 Task: Add United Kingdom.
Action: Mouse moved to (380, 93)
Screenshot: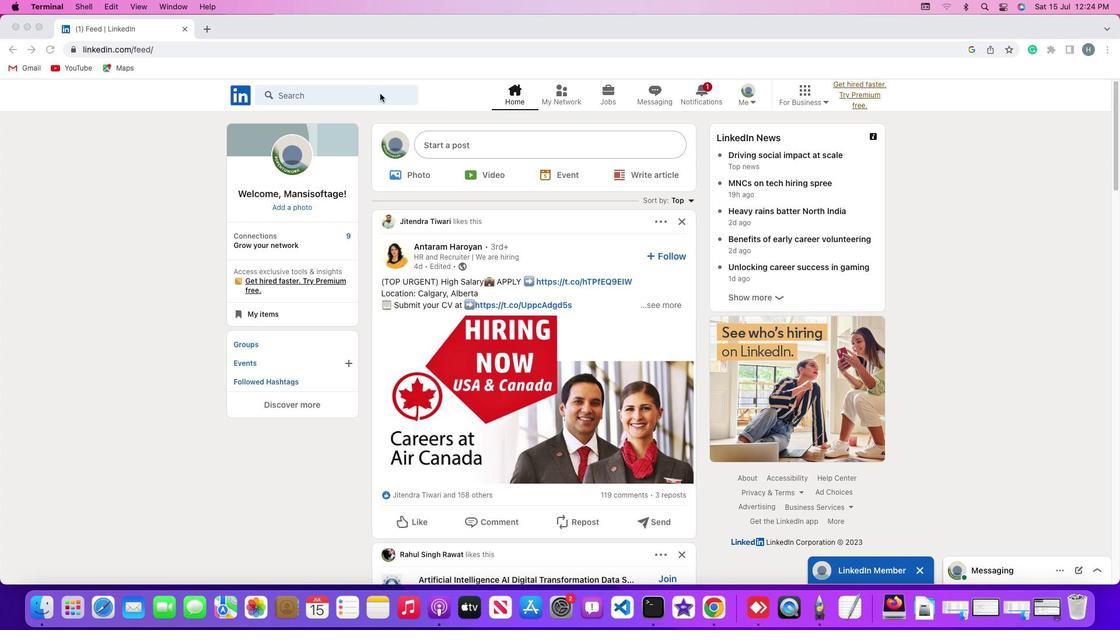 
Action: Mouse pressed left at (380, 93)
Screenshot: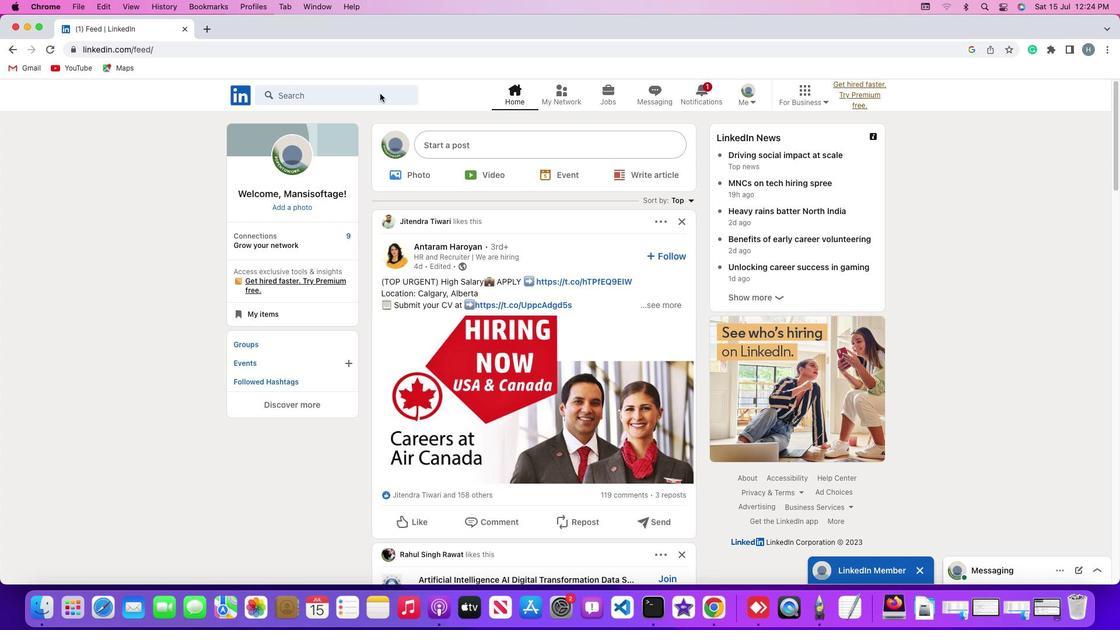 
Action: Mouse pressed left at (380, 93)
Screenshot: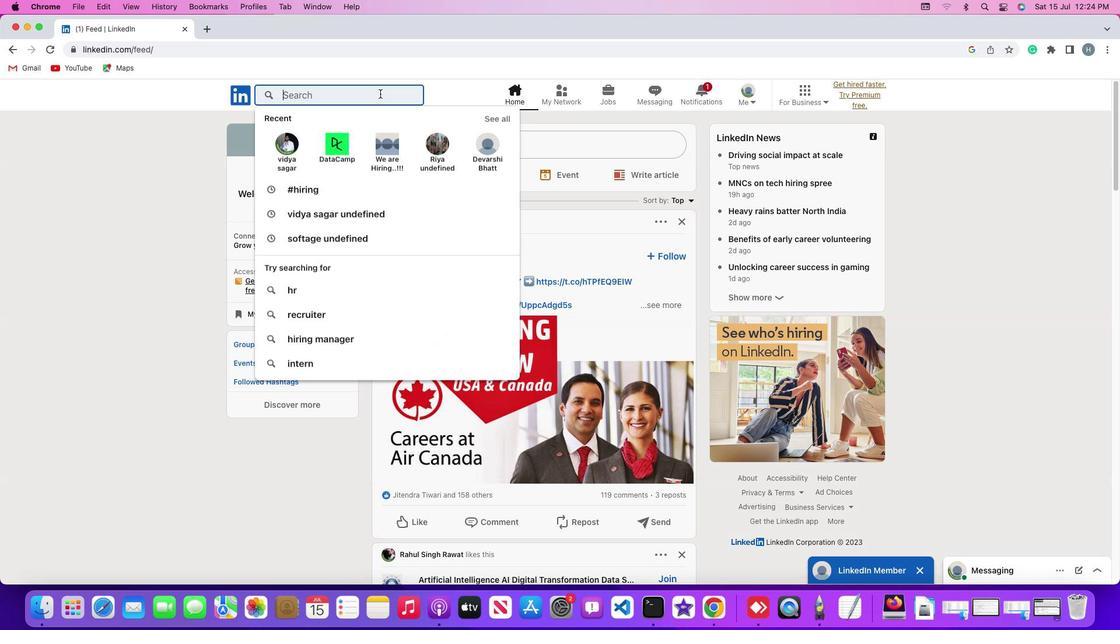 
Action: Mouse moved to (380, 93)
Screenshot: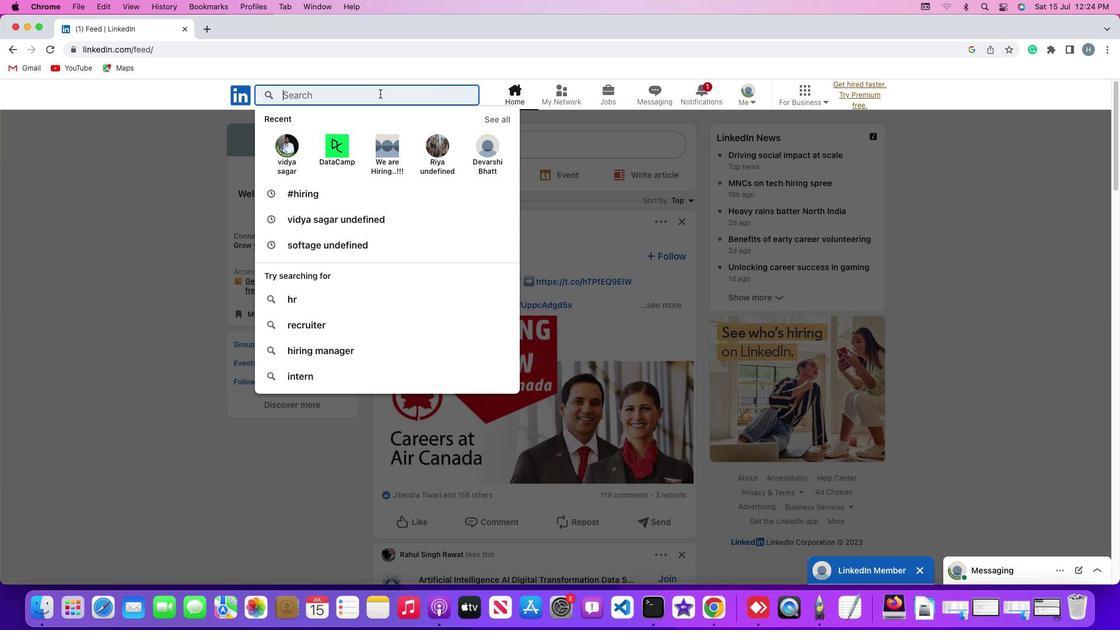 
Action: Key pressed Key.shift'#''h''i''r''i''n''g'Key.enter
Screenshot: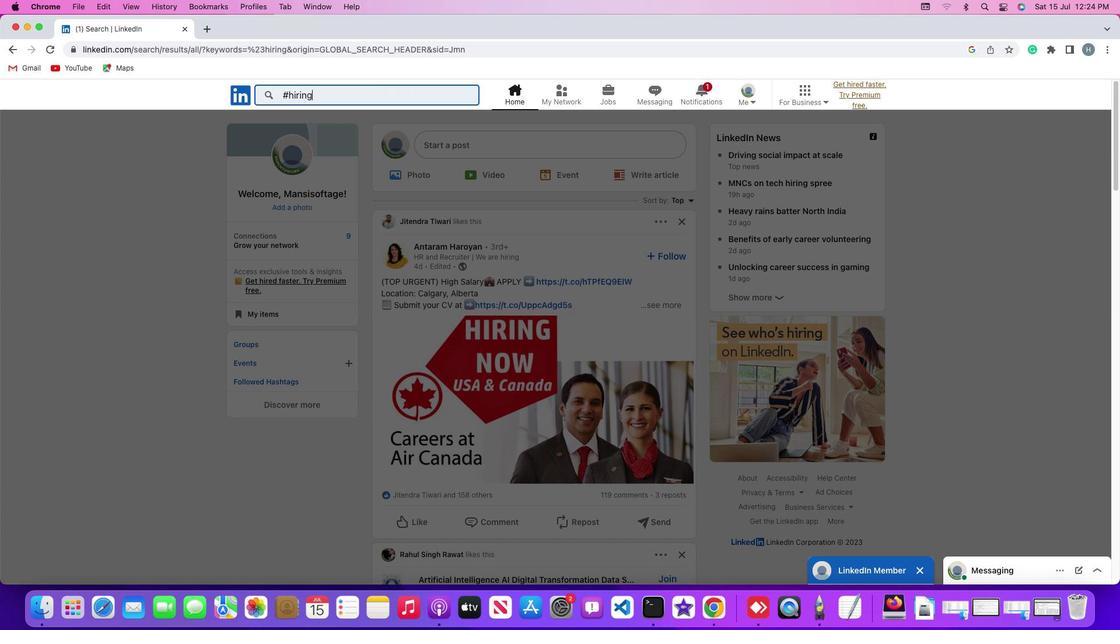 
Action: Mouse moved to (394, 123)
Screenshot: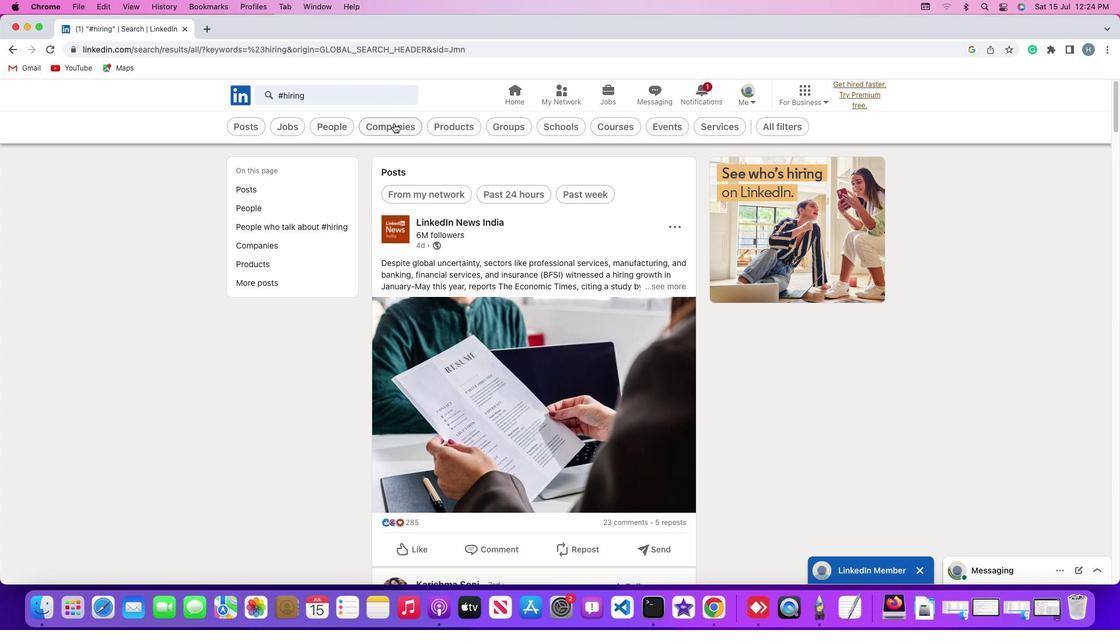 
Action: Mouse pressed left at (394, 123)
Screenshot: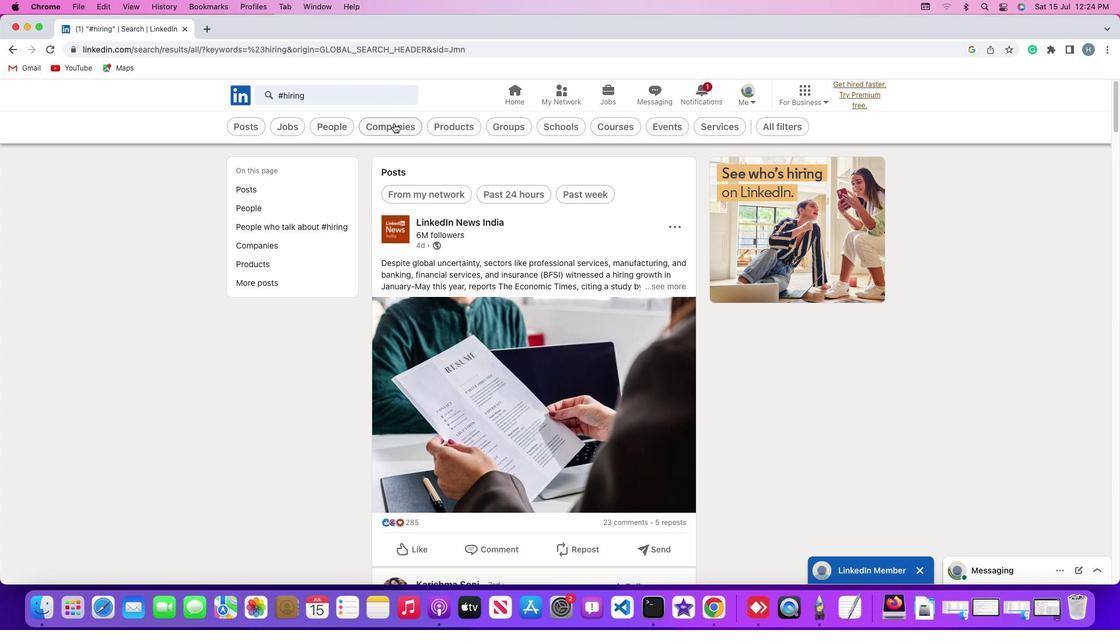 
Action: Mouse moved to (368, 124)
Screenshot: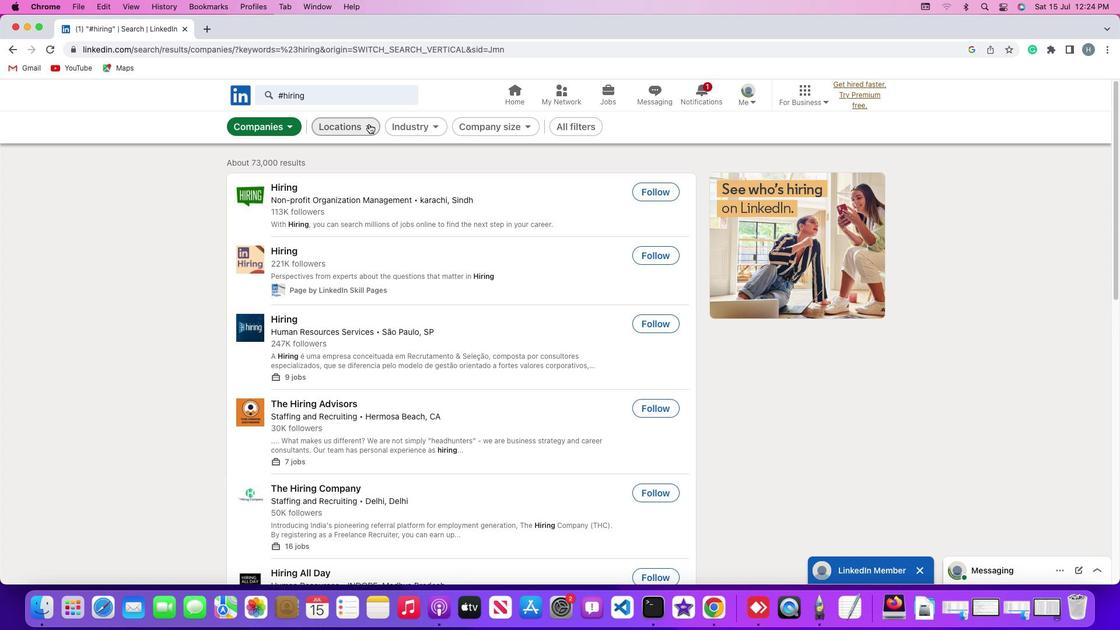 
Action: Mouse pressed left at (368, 124)
Screenshot: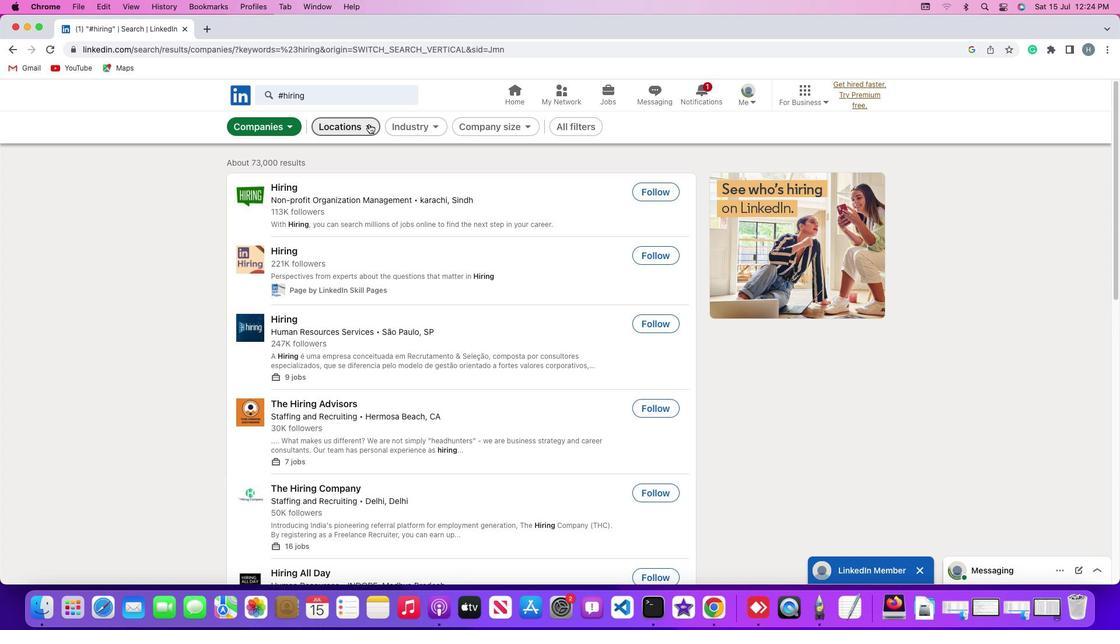 
Action: Mouse moved to (368, 161)
Screenshot: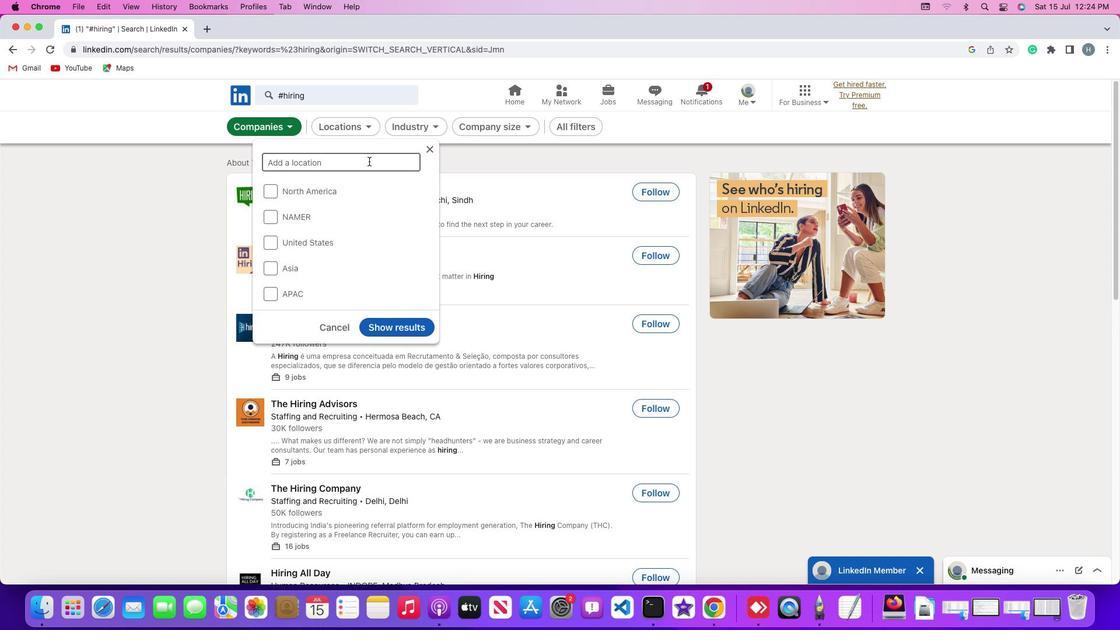
Action: Mouse pressed left at (368, 161)
Screenshot: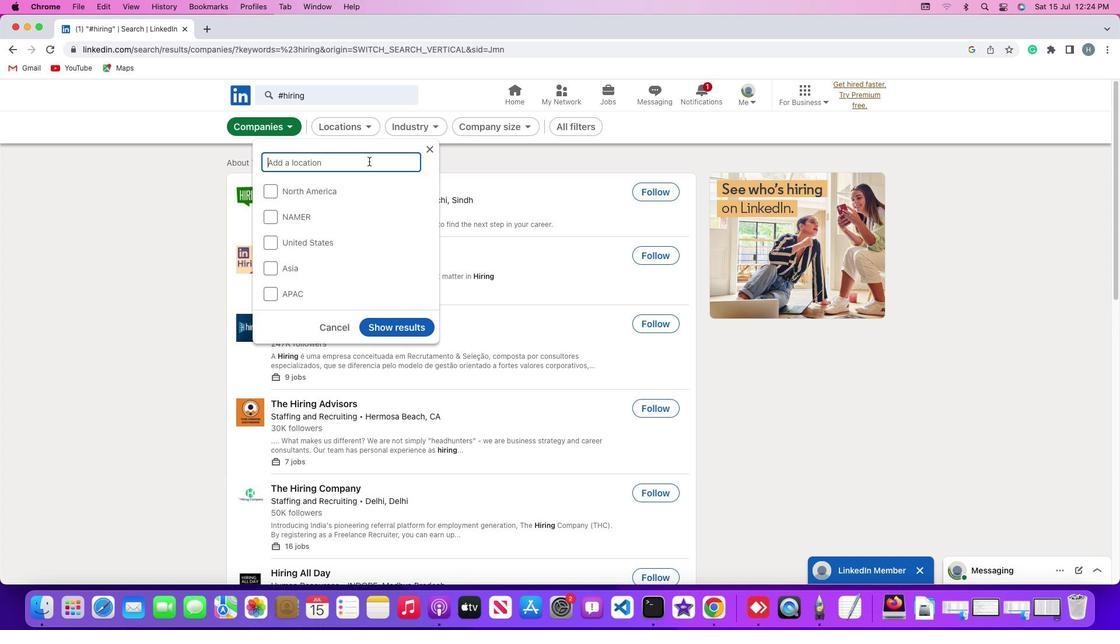 
Action: Mouse moved to (371, 159)
Screenshot: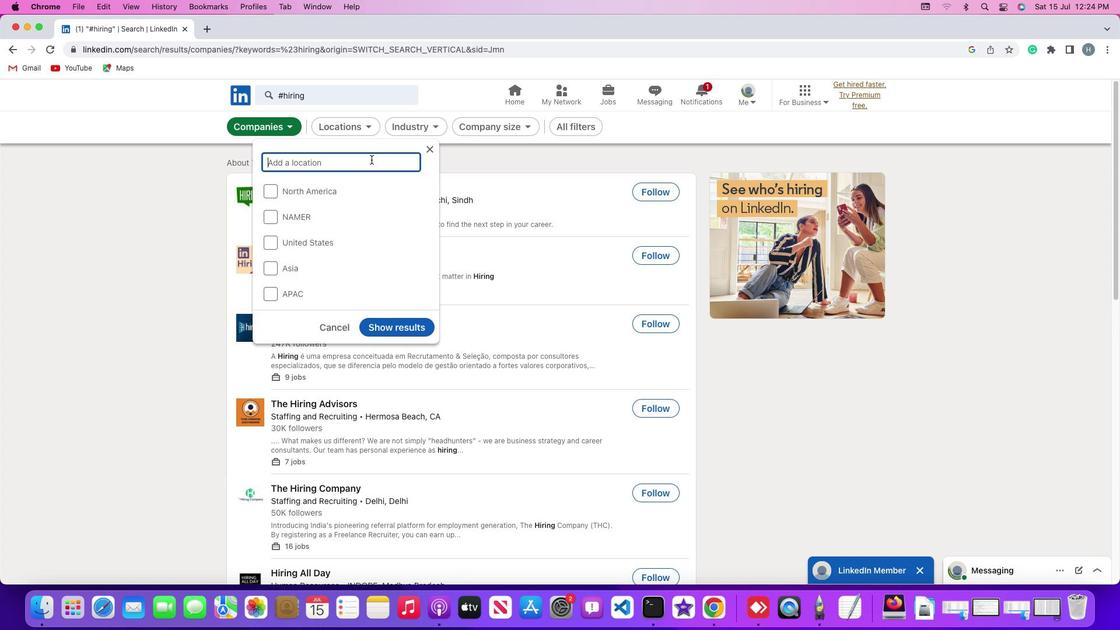 
Action: Key pressed Key.shift'U''n''i''t''e''d'Key.spaceKey.shift'K''i''n'
Screenshot: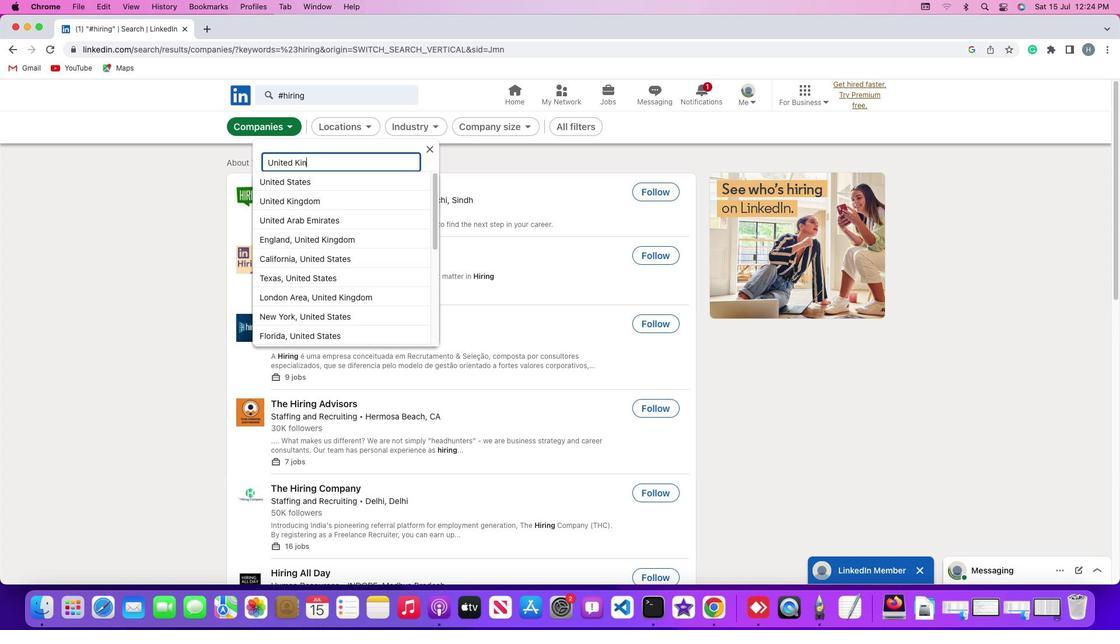 
Action: Mouse moved to (364, 179)
Screenshot: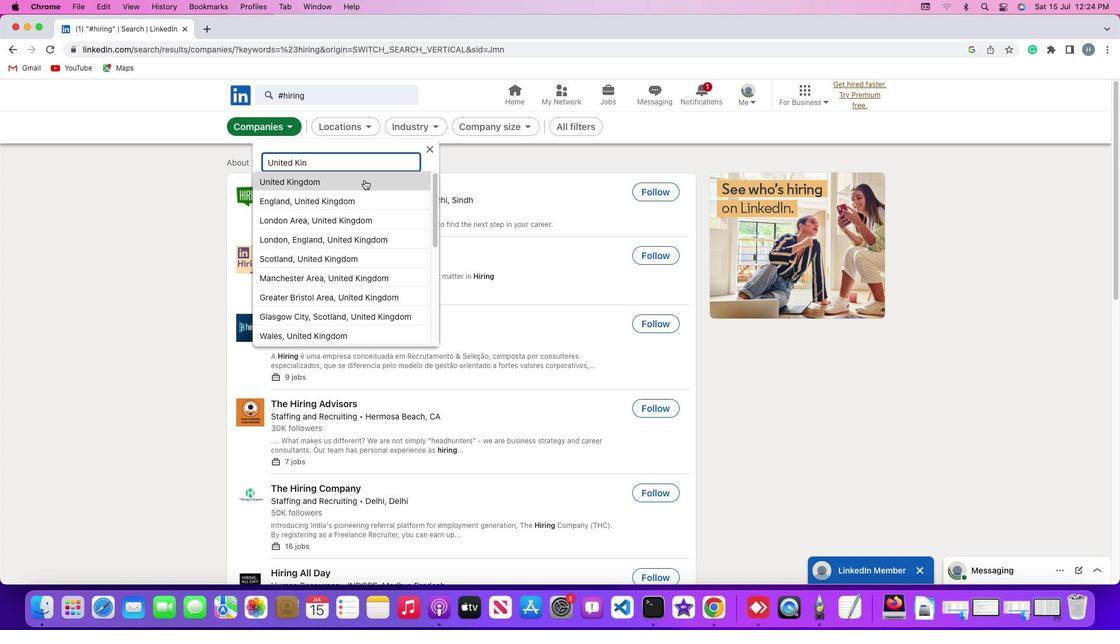 
Action: Mouse pressed left at (364, 179)
Screenshot: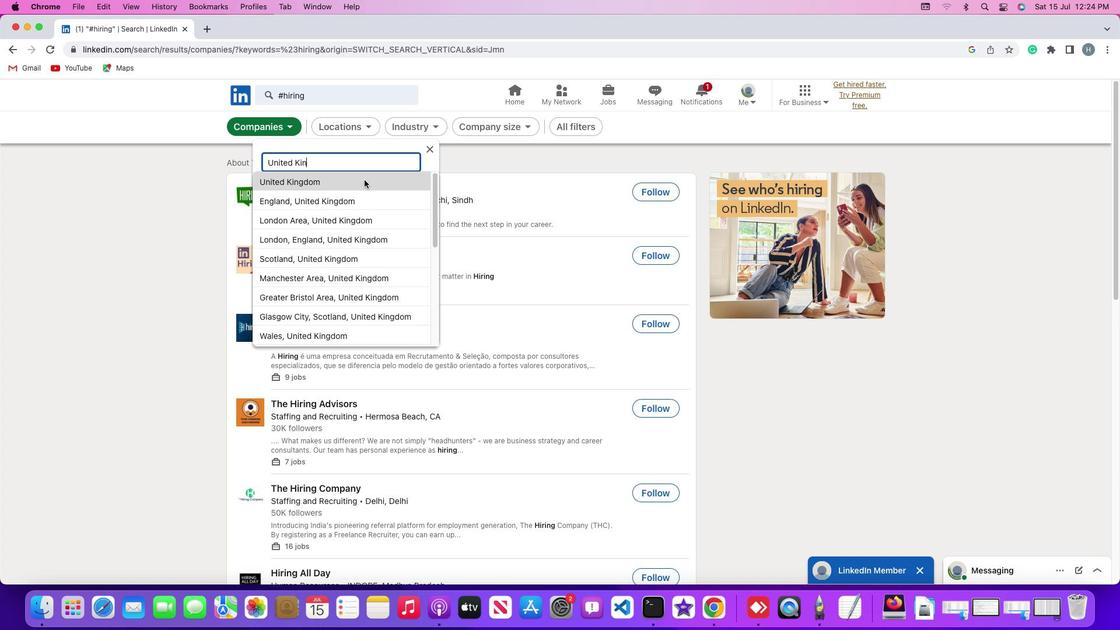 
Action: Mouse moved to (516, 208)
Screenshot: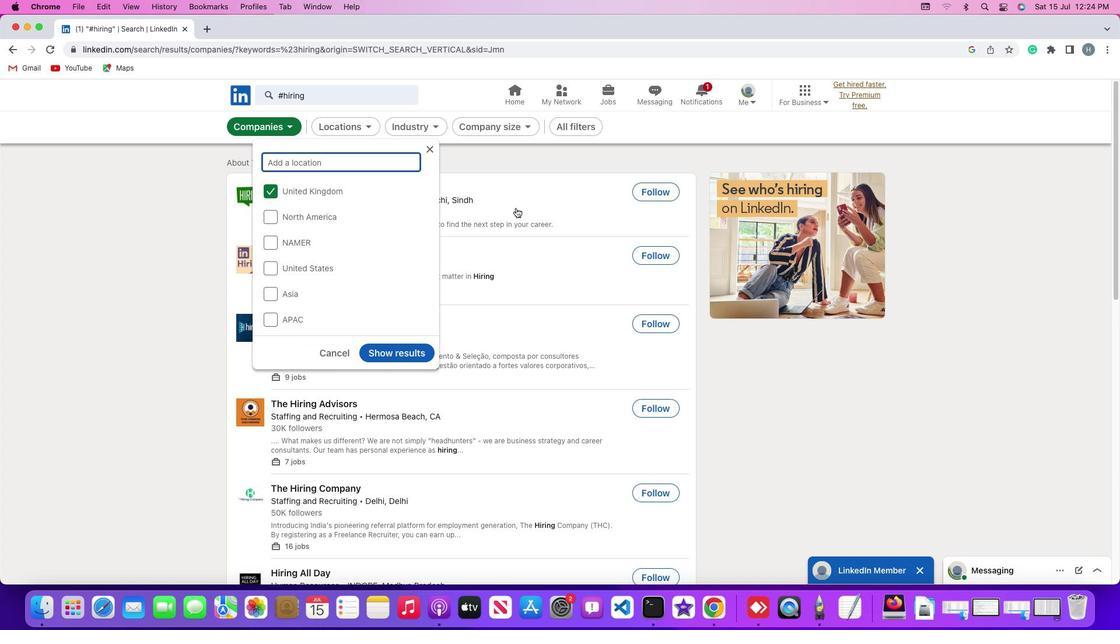 
